 Task: Select Convenience. Add to cart, from 7-Eleven for 4749 Dog Hill Lane, Kensington, Kansas 66951, Cell Number 785-697-6934, following items : Edge Sensitive Skin Shave Gel with Aloe for Men - 1, Suave Professionals Men 2 in 1 Shampoo and Conditioner Ocean Charge (12.6 oz) - 1
Action: Mouse moved to (329, 138)
Screenshot: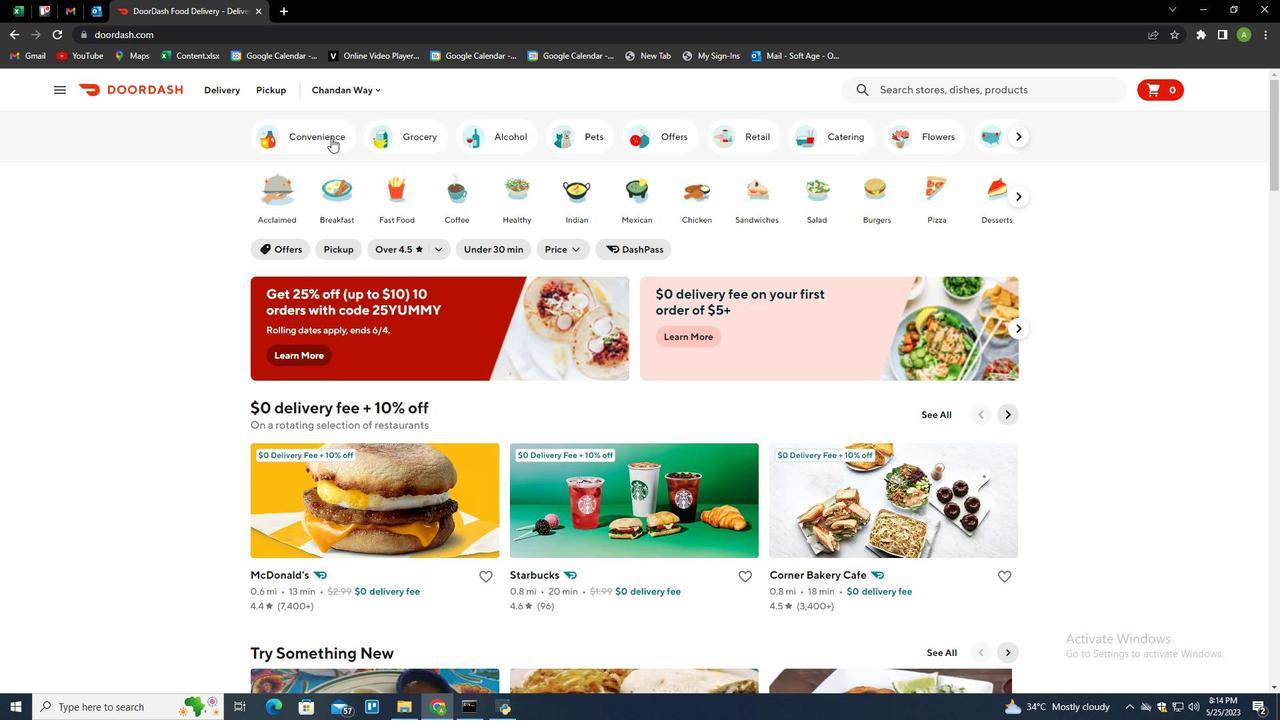 
Action: Mouse pressed left at (329, 138)
Screenshot: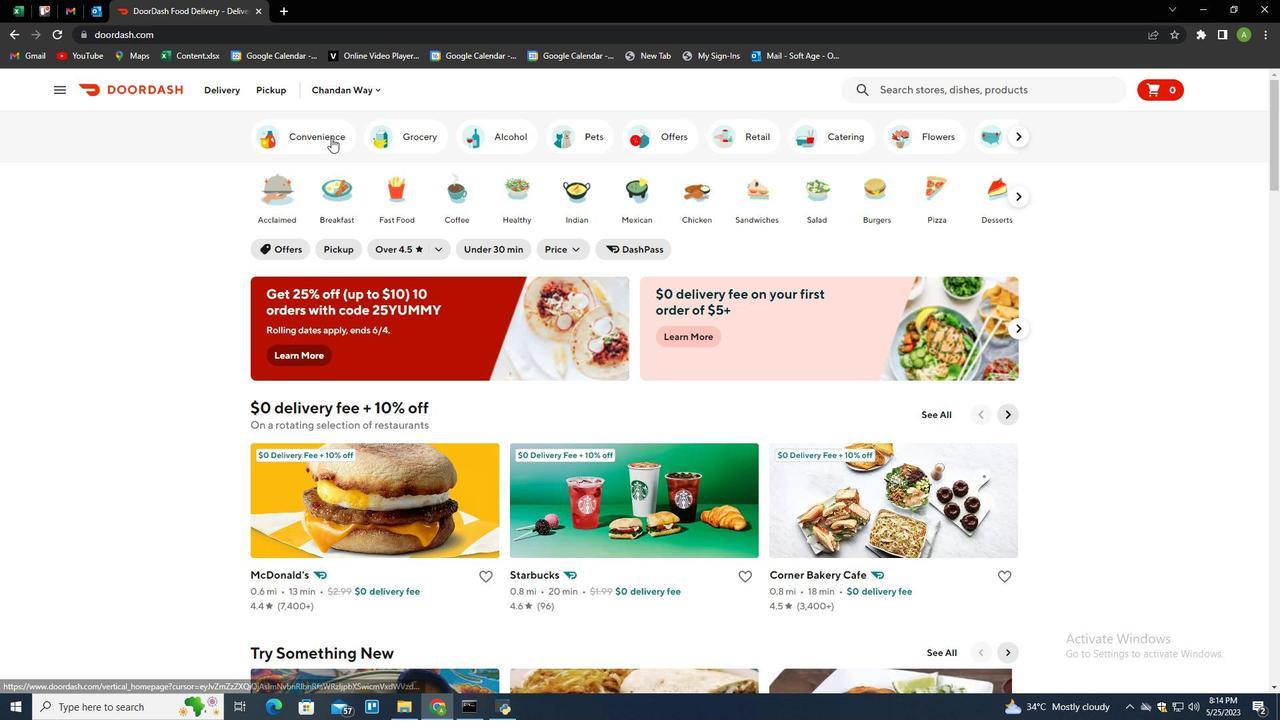 
Action: Mouse moved to (418, 511)
Screenshot: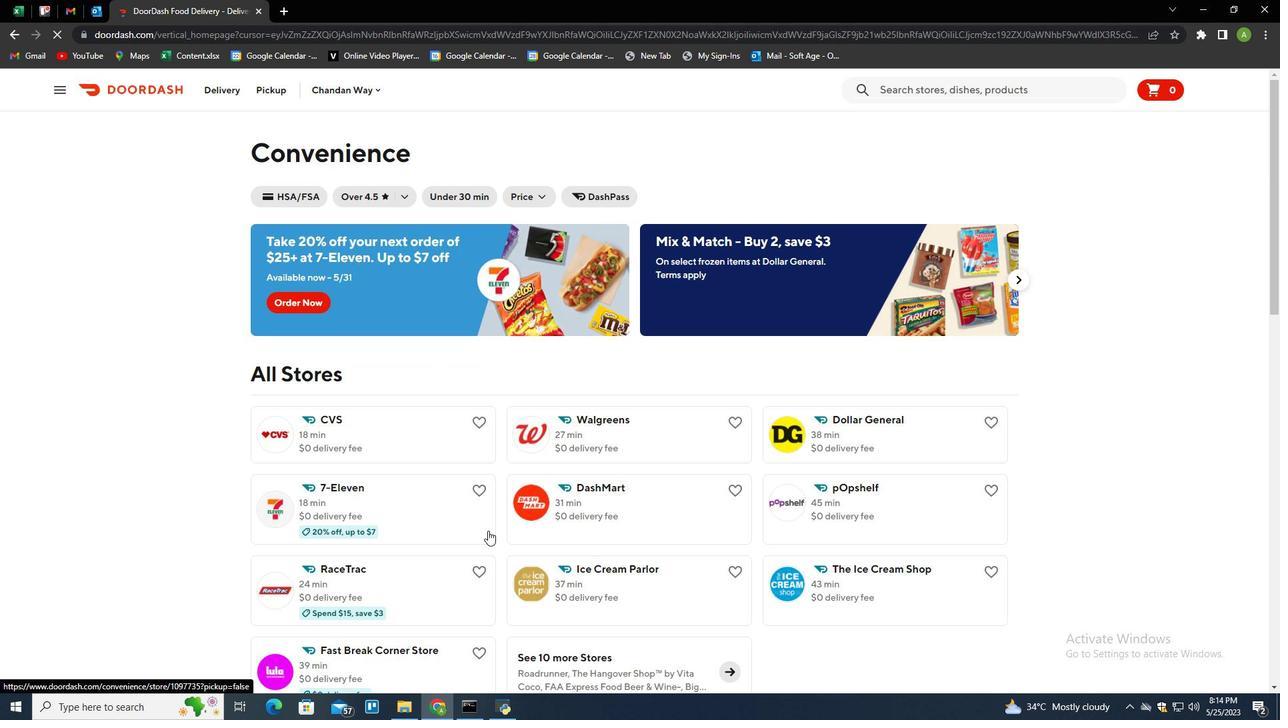 
Action: Mouse pressed left at (418, 511)
Screenshot: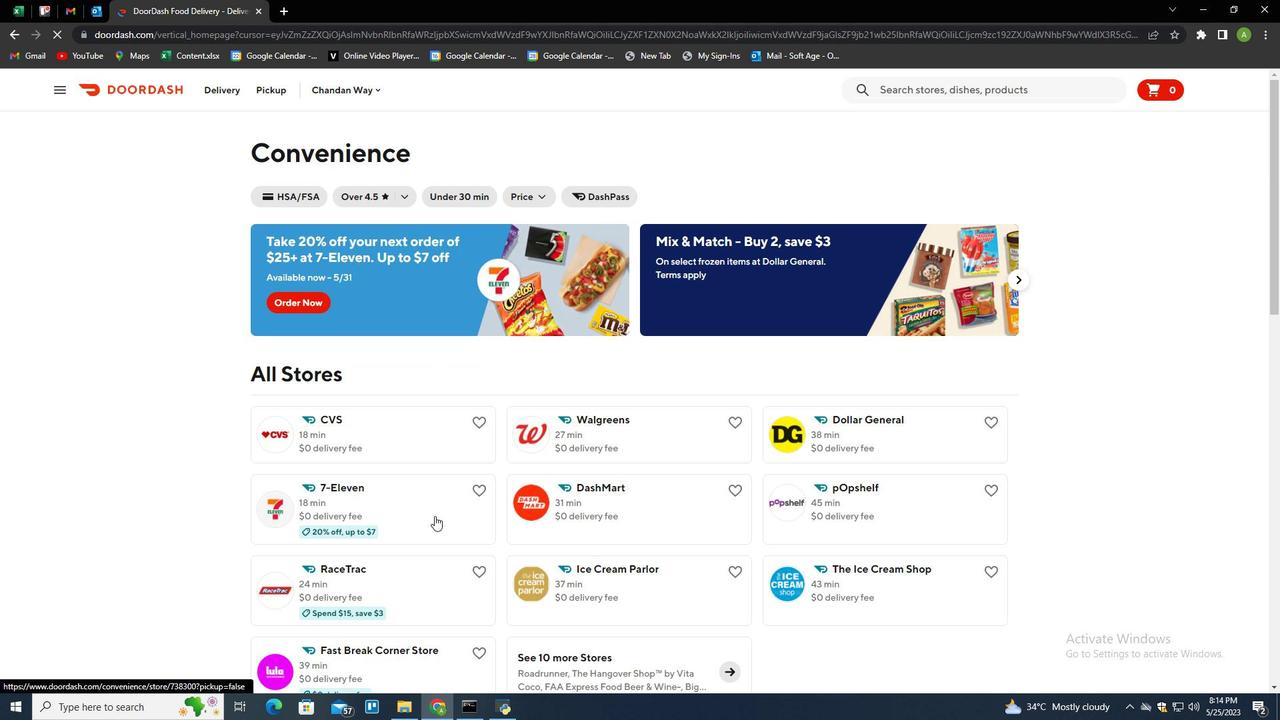 
Action: Mouse moved to (272, 82)
Screenshot: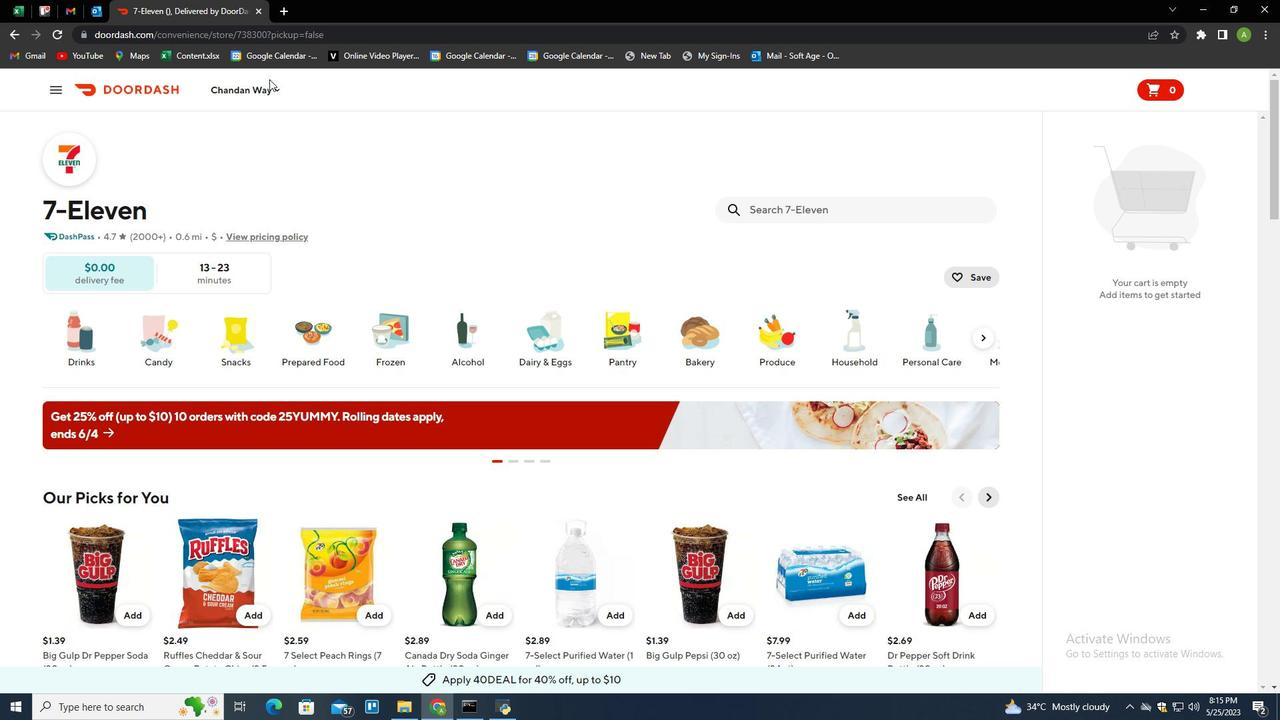 
Action: Mouse pressed left at (272, 82)
Screenshot: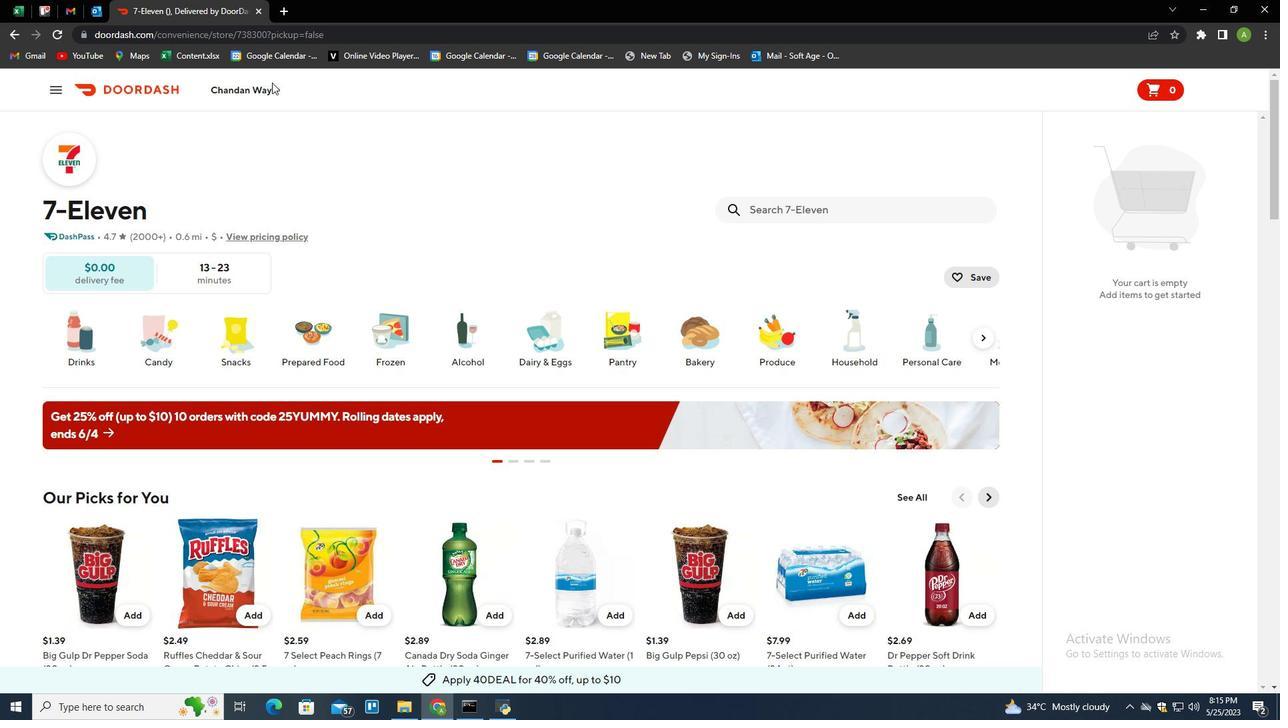 
Action: Mouse moved to (278, 90)
Screenshot: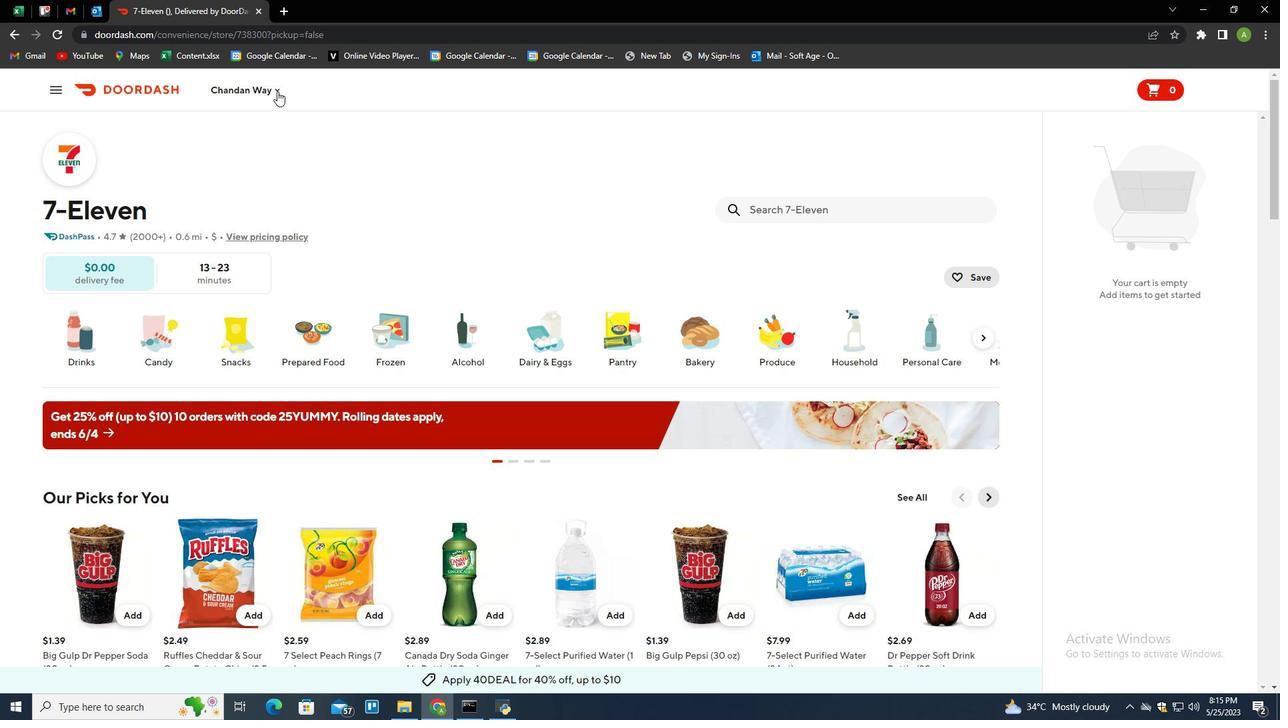 
Action: Mouse pressed left at (278, 90)
Screenshot: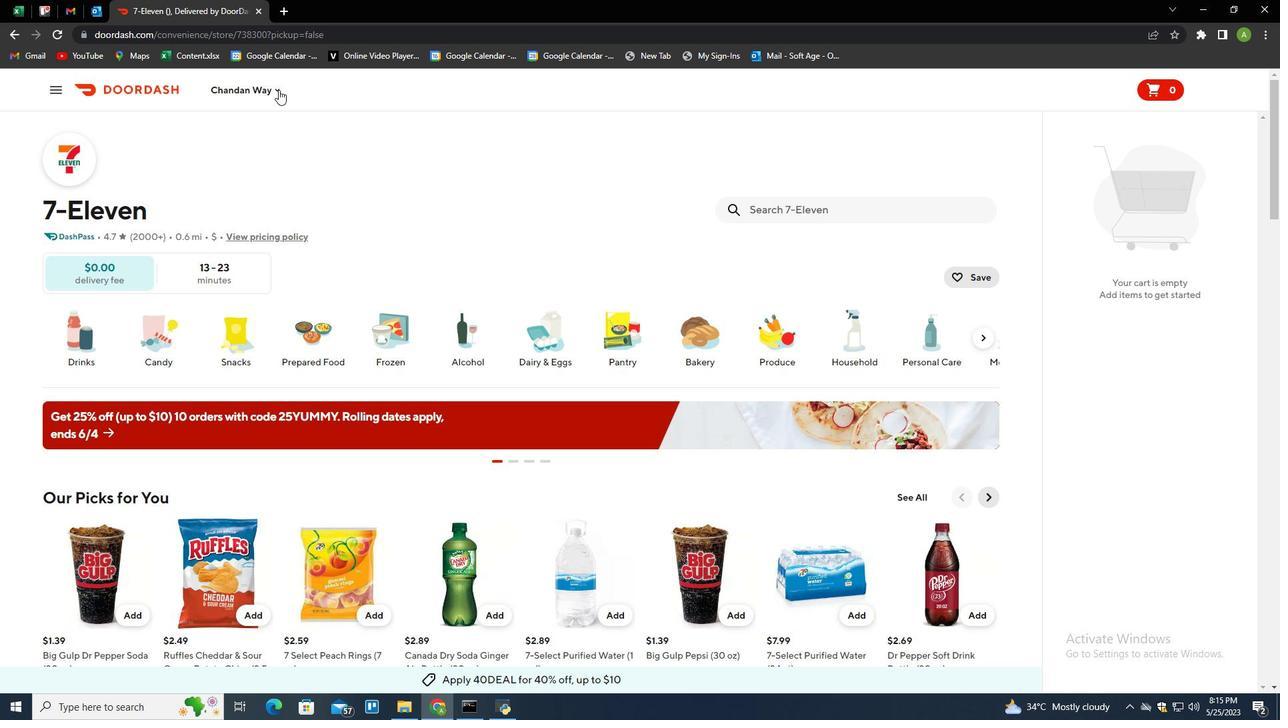 
Action: Mouse moved to (272, 148)
Screenshot: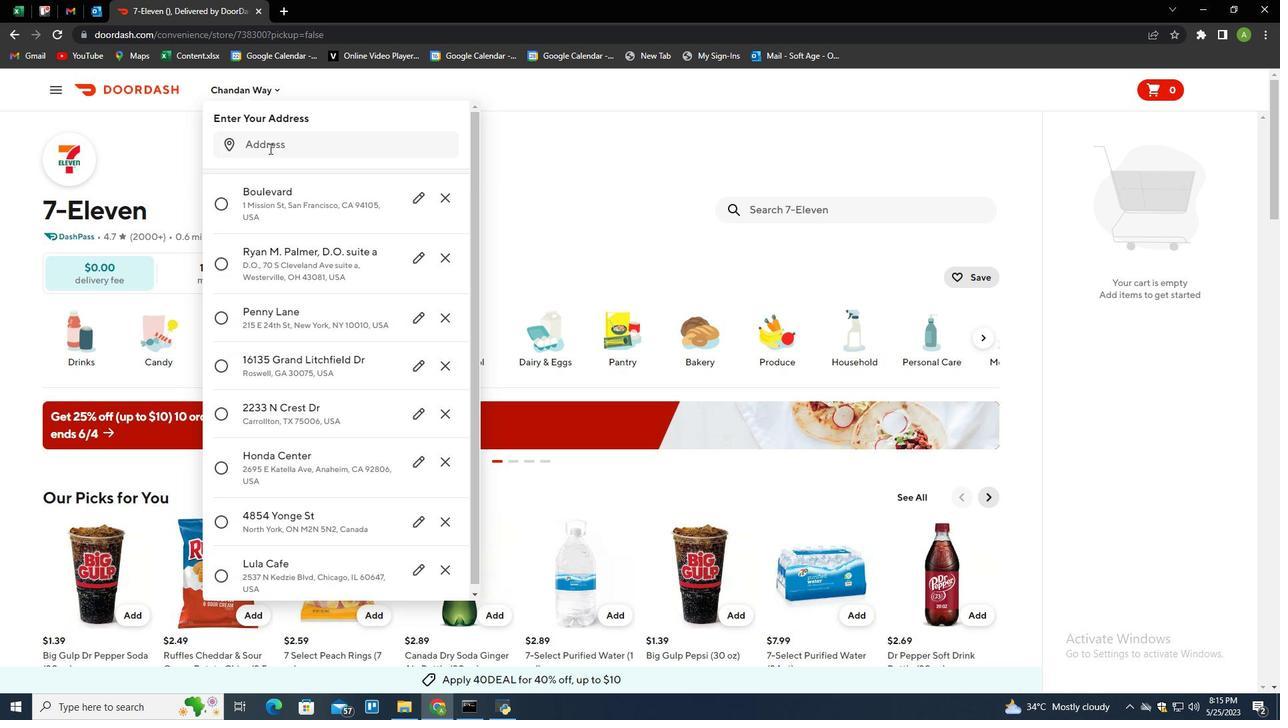 
Action: Mouse pressed left at (272, 148)
Screenshot: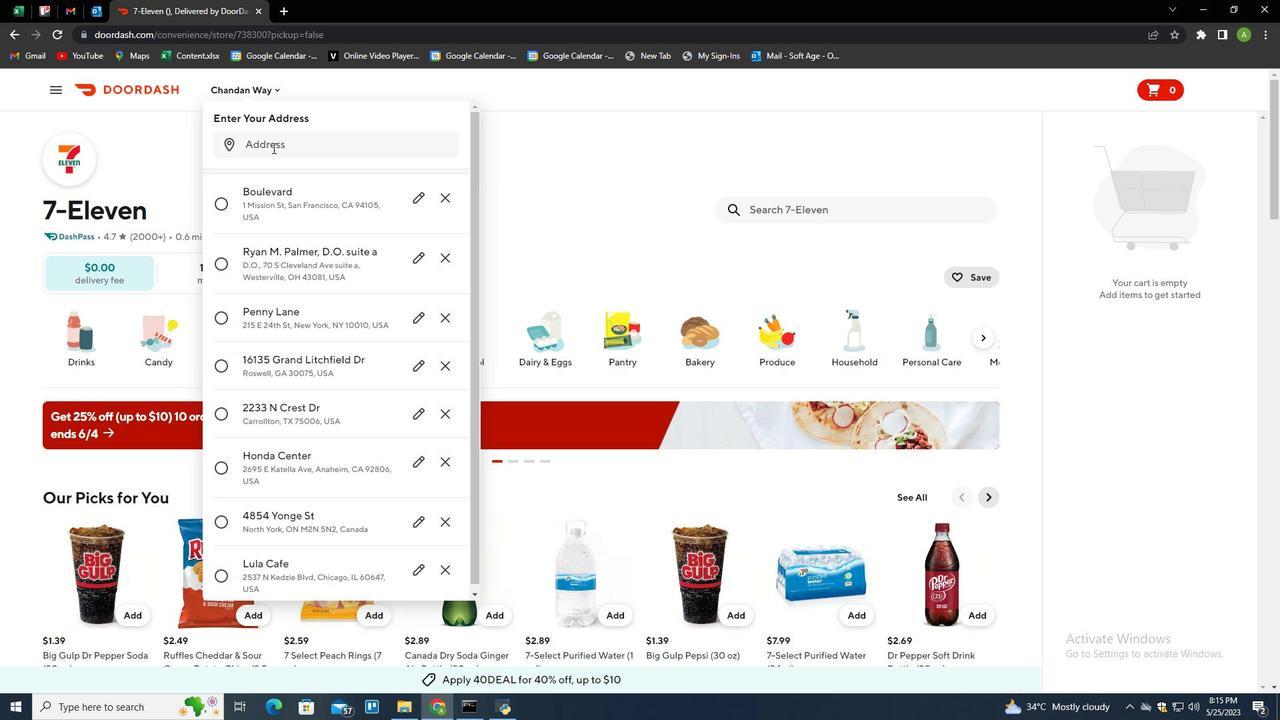 
Action: Mouse moved to (252, 184)
Screenshot: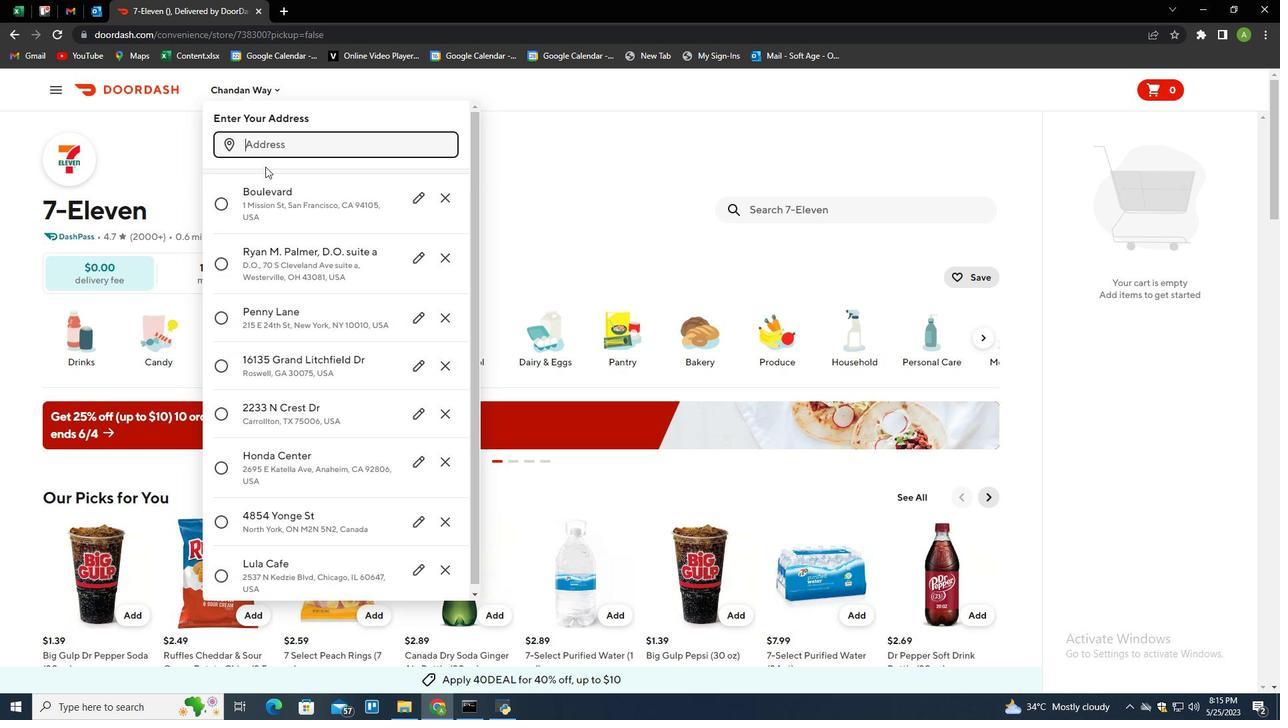 
Action: Key pressed 4749<Key.space>dog<Key.space>hill<Key.space>lane<Key.space><Key.backspace>,<Key.space>kensington,<Key.space>kansas<Key.space>66951<Key.enter>
Screenshot: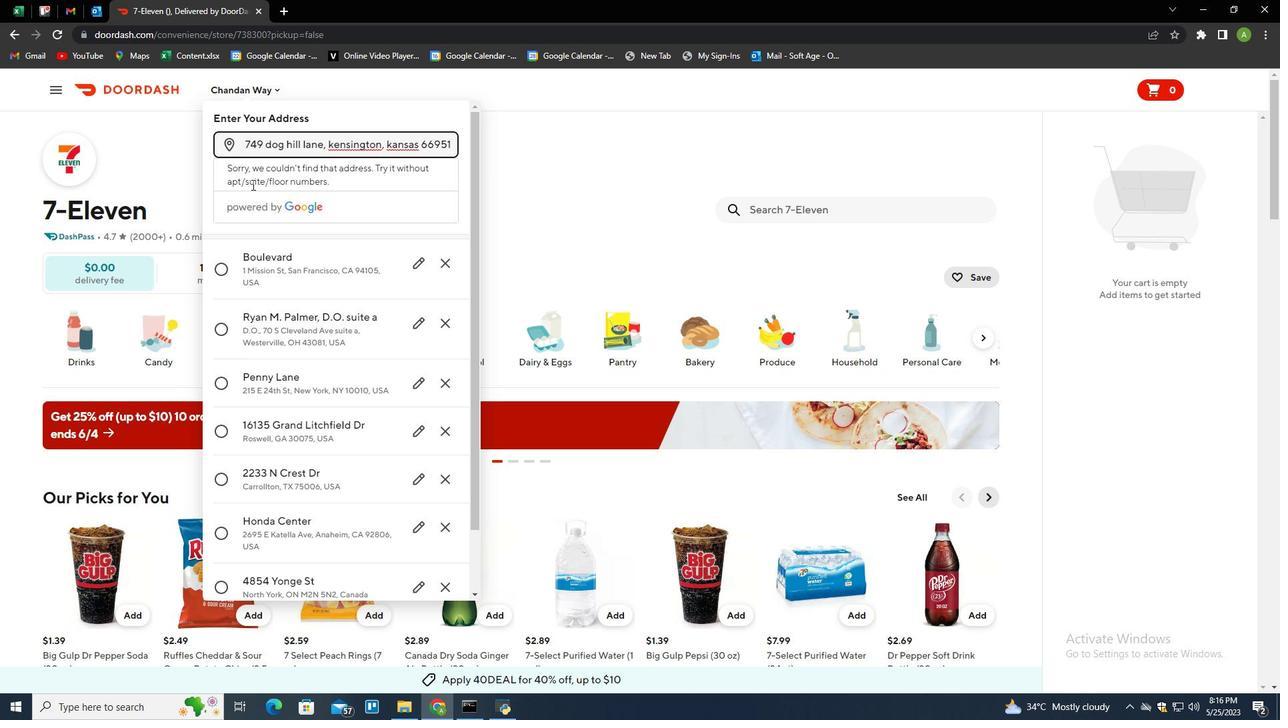 
Action: Mouse moved to (430, 539)
Screenshot: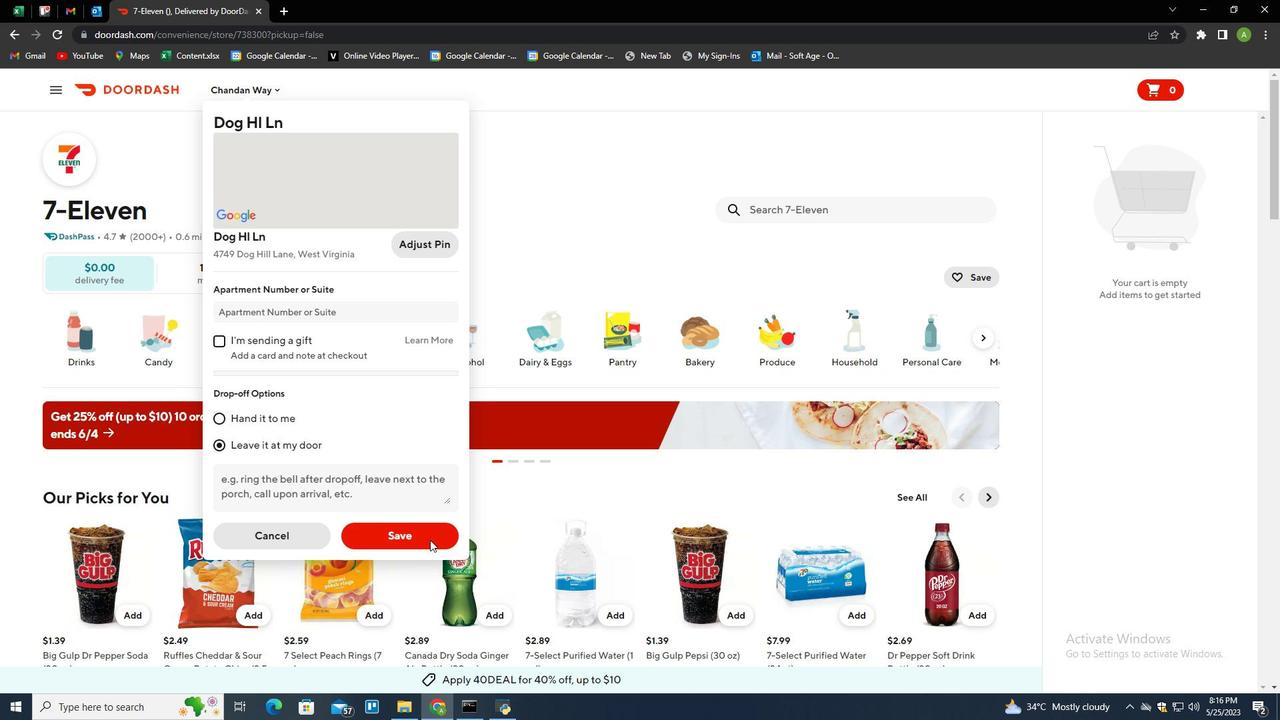 
Action: Mouse pressed left at (430, 539)
Screenshot: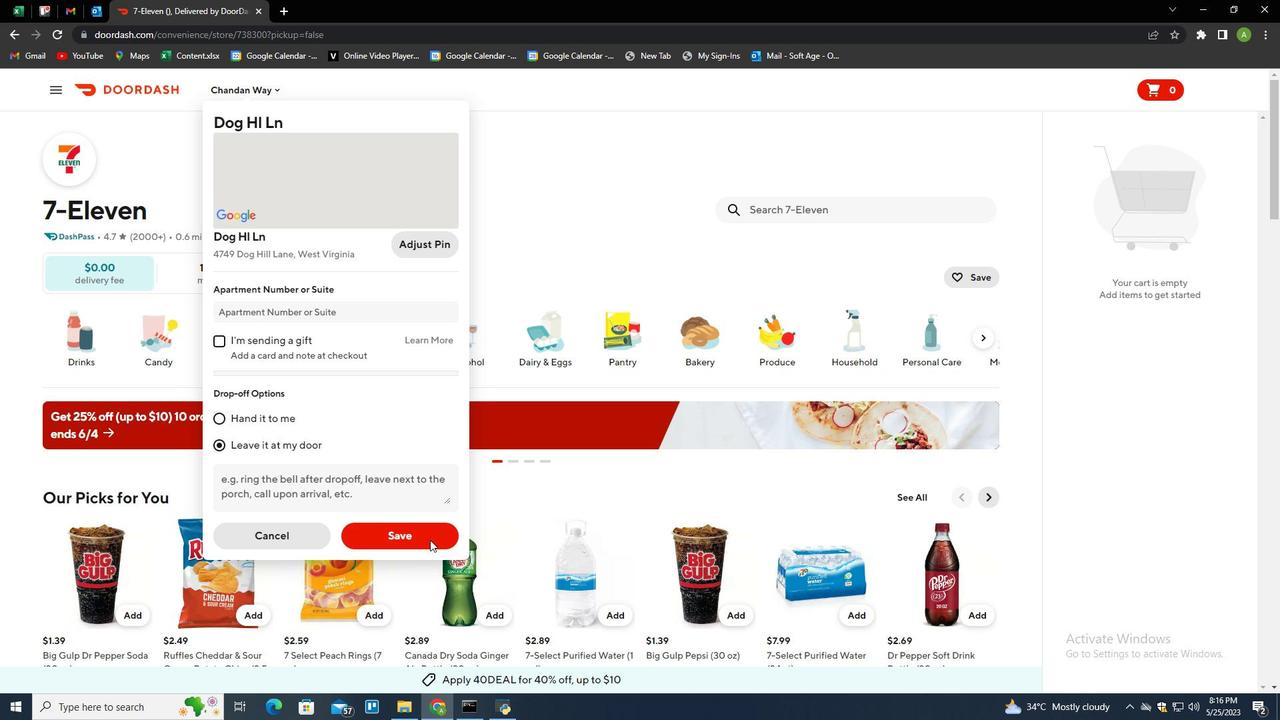 
Action: Mouse moved to (789, 214)
Screenshot: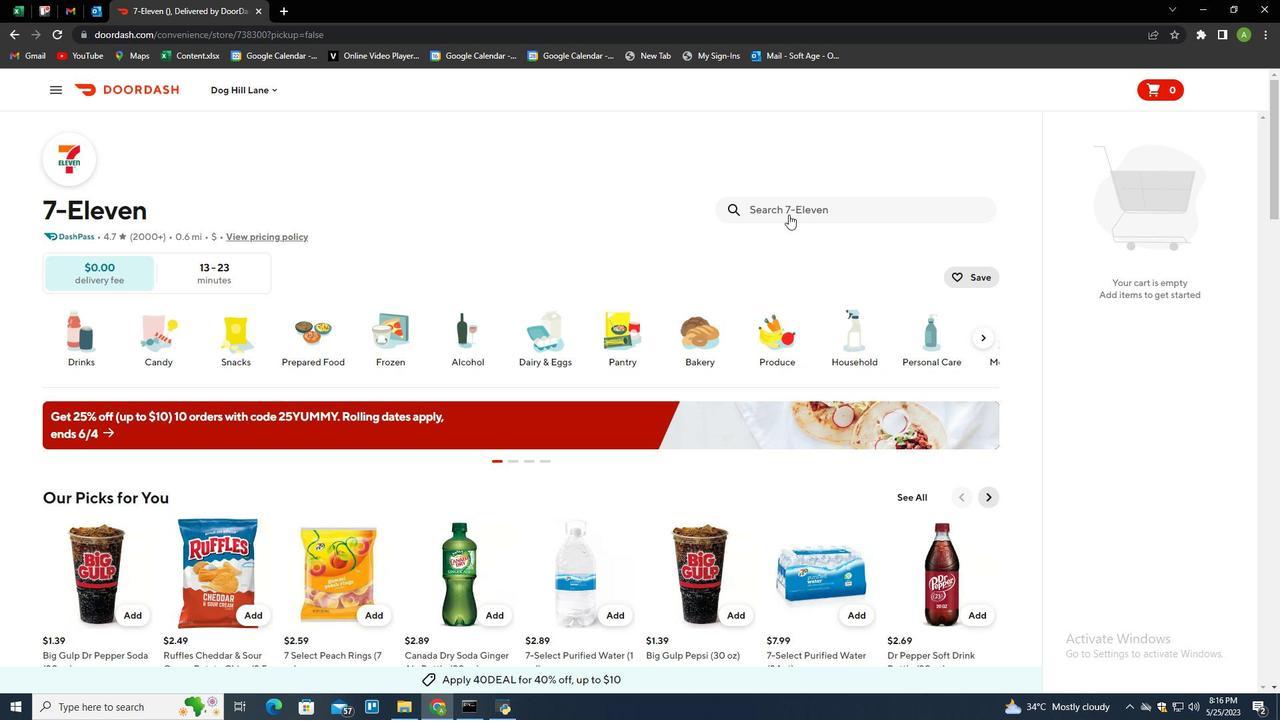 
Action: Mouse pressed left at (789, 214)
Screenshot: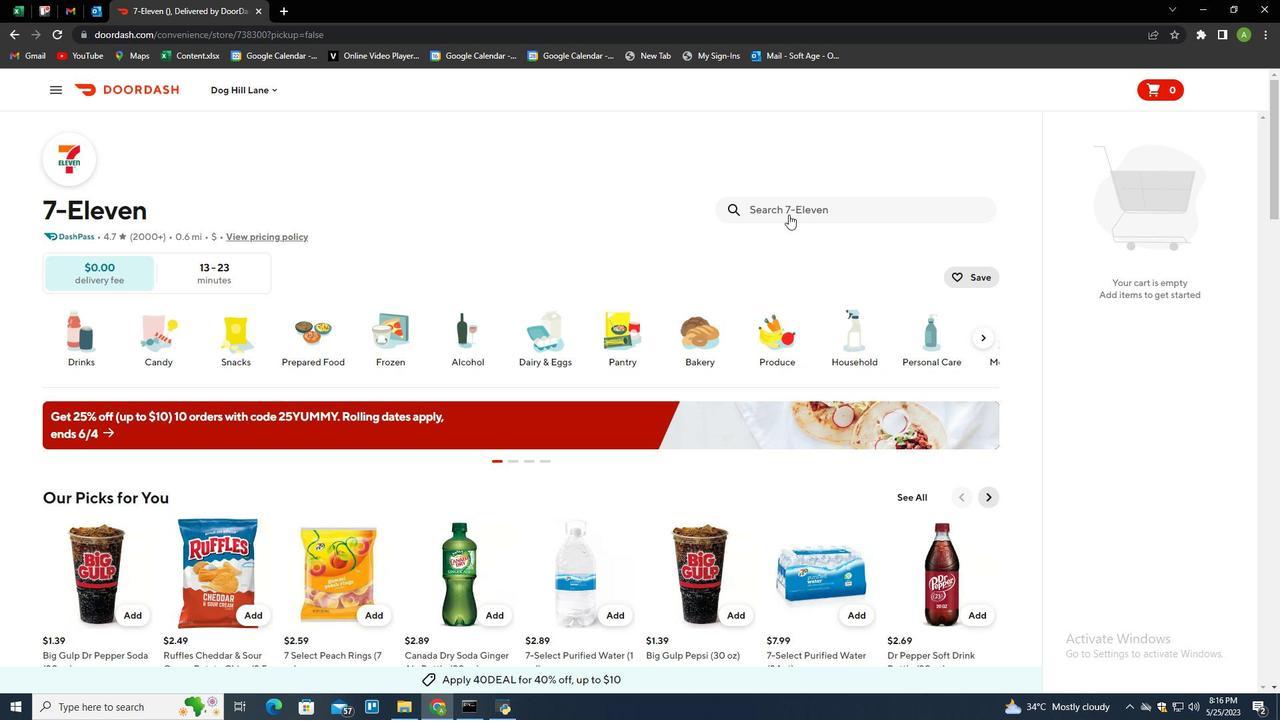 
Action: Mouse moved to (759, 240)
Screenshot: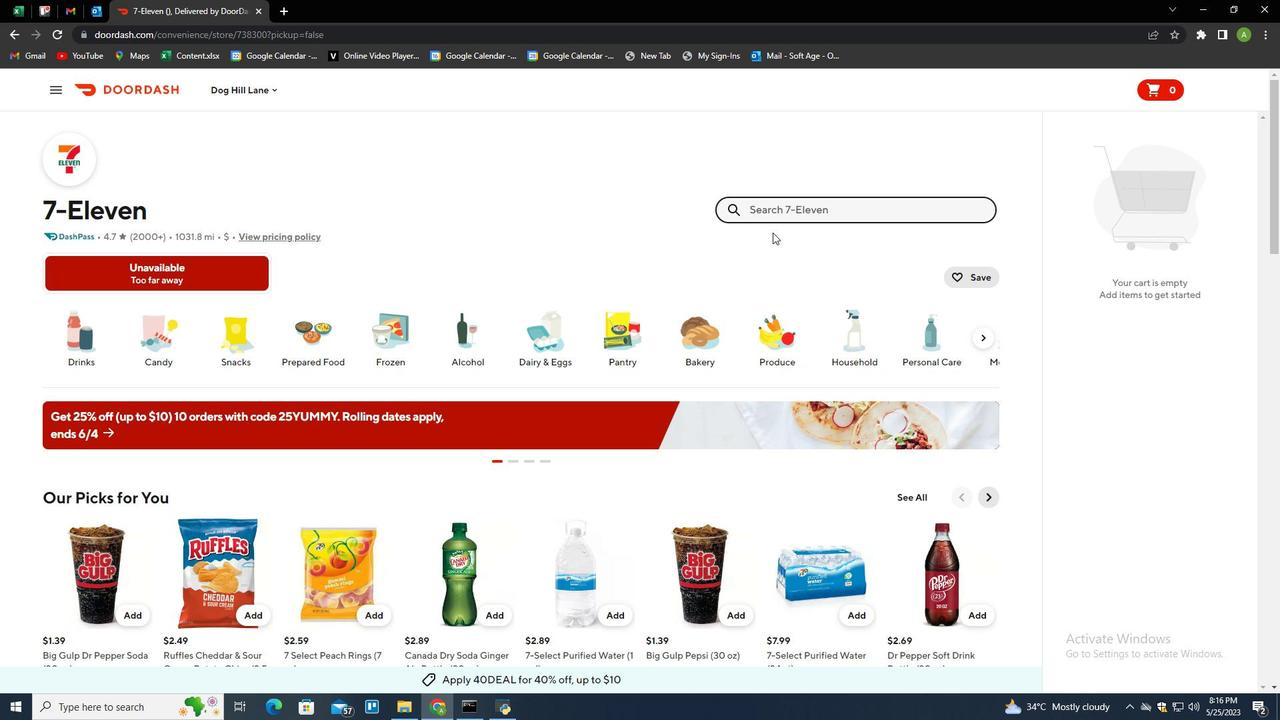 
Action: Key pressed edge<Key.space>senstive<Key.space>skin<Key.space>shave<Key.space>gel<Key.space>with<Key.space>aloe<Key.space>for<Key.space>men<Key.enter>
Screenshot: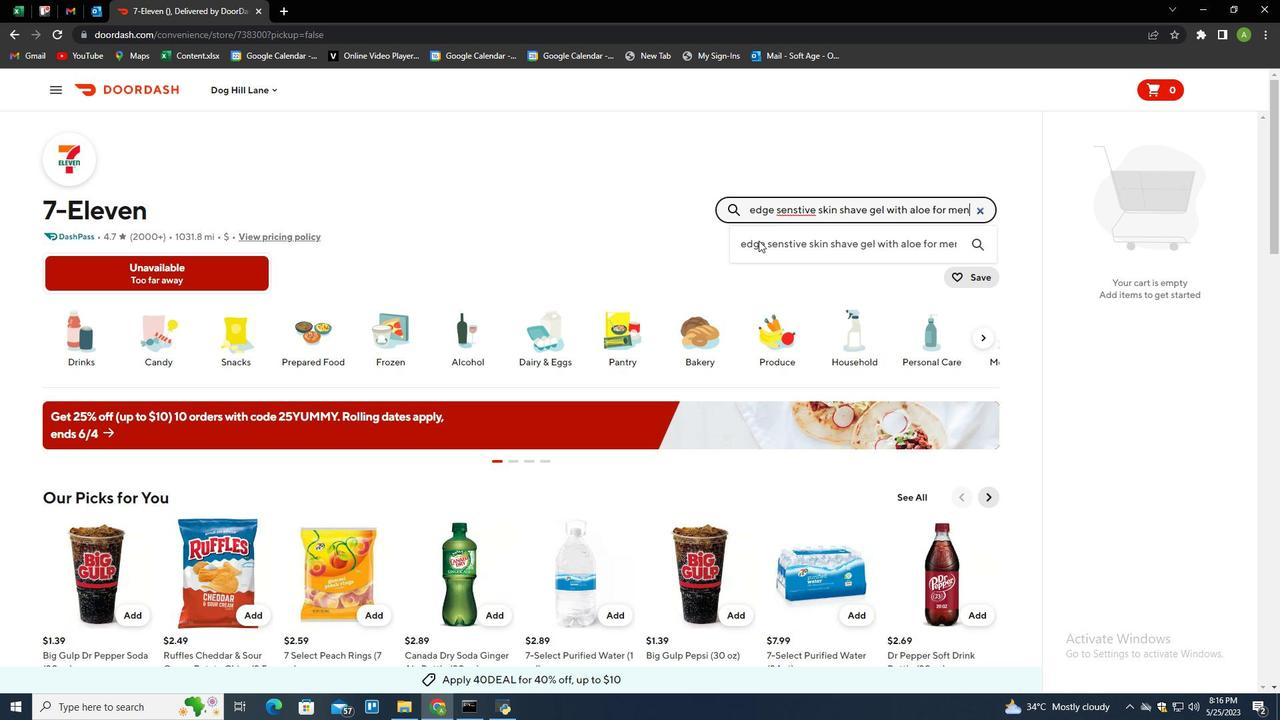
Action: Mouse moved to (112, 373)
Screenshot: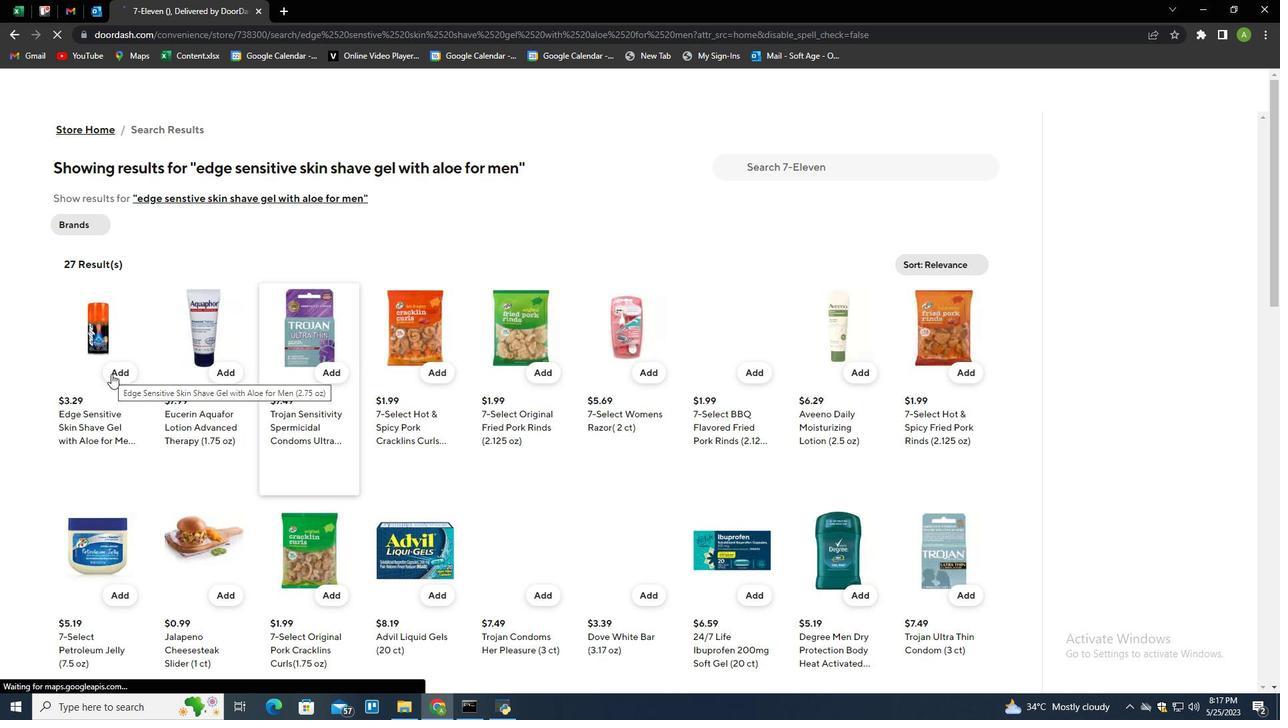 
Action: Mouse pressed left at (112, 373)
Screenshot: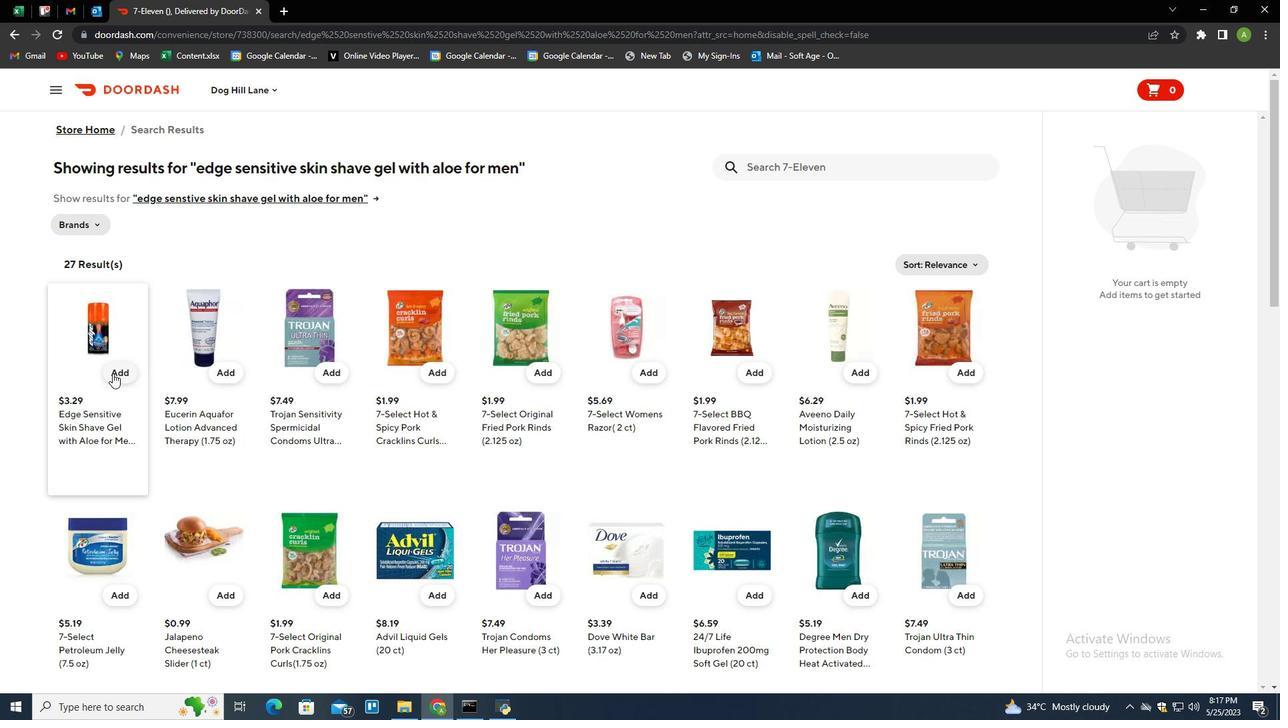 
Action: Mouse moved to (766, 166)
Screenshot: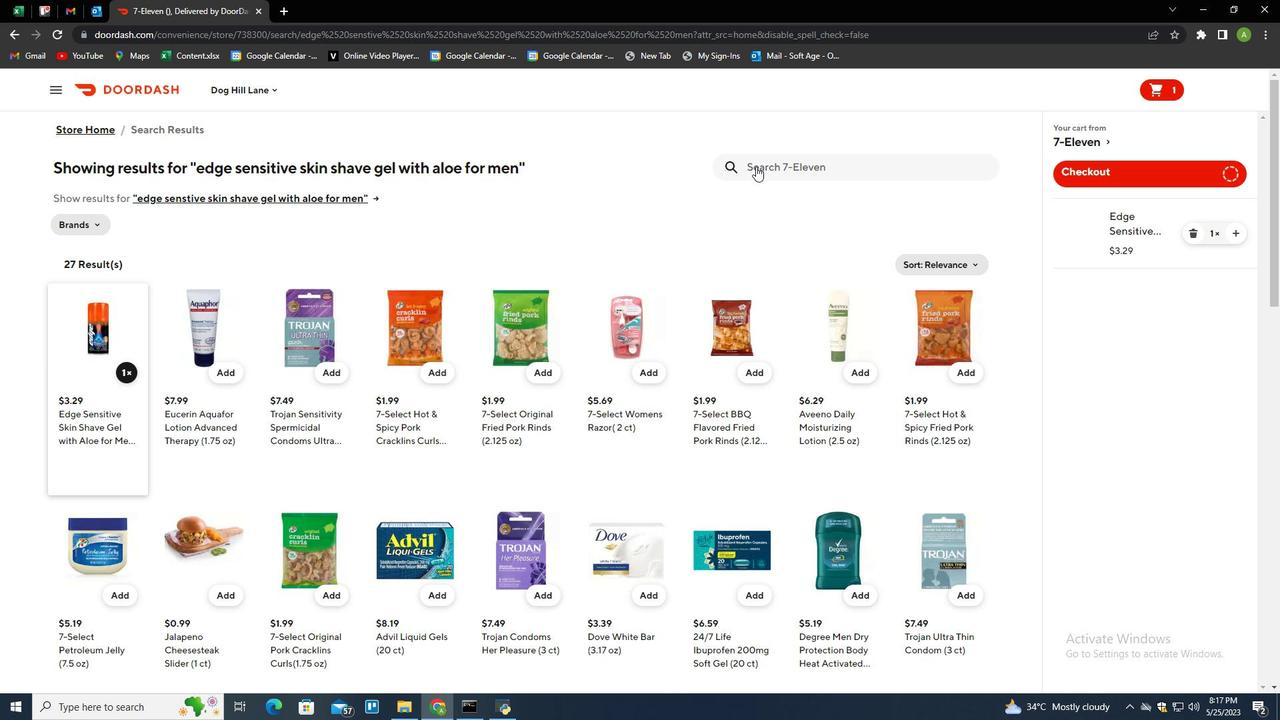 
Action: Mouse pressed left at (766, 166)
Screenshot: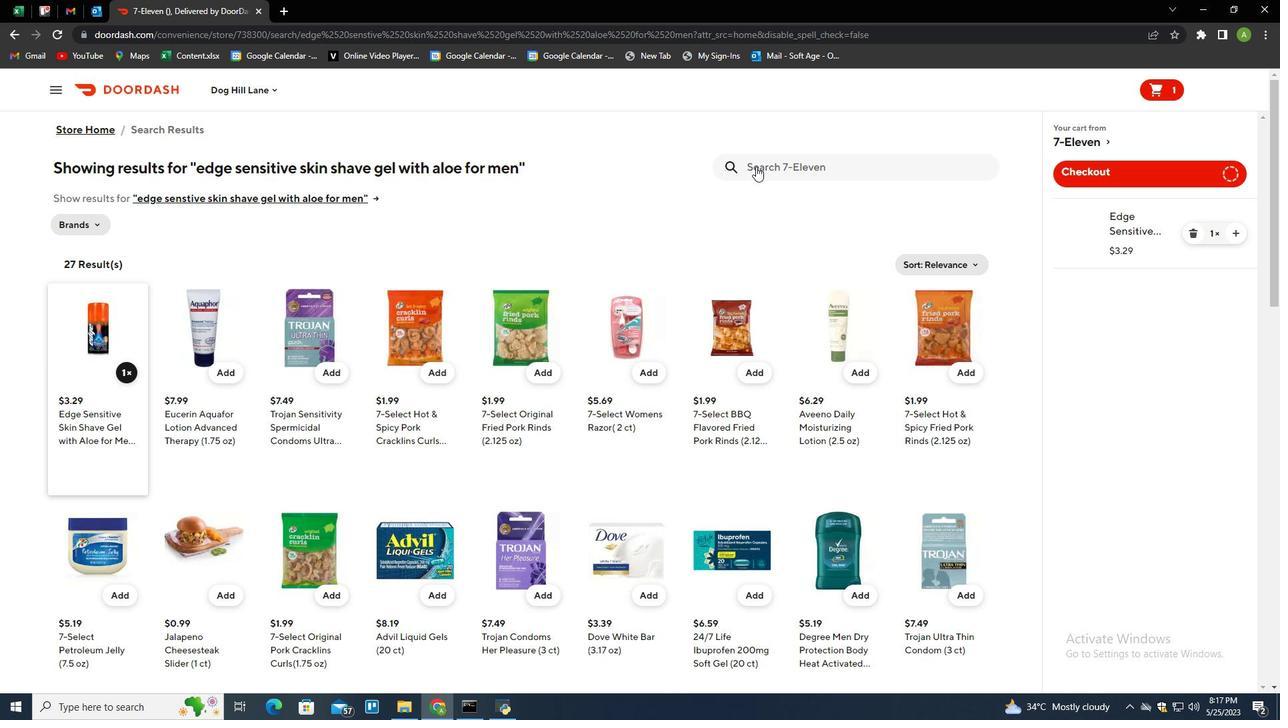 
Action: Mouse moved to (672, 195)
Screenshot: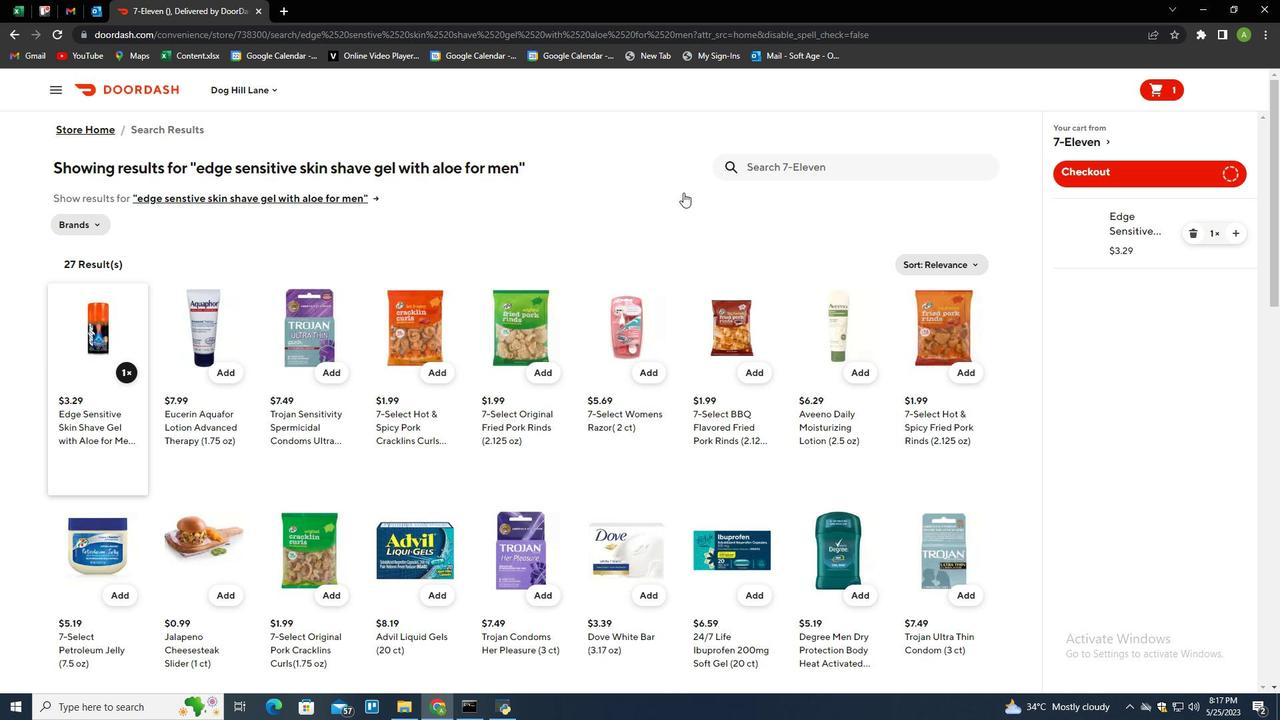 
Action: Key pressed suave<Key.space>professionals<Key.space>men<Key.space>2<Key.space>in<Key.space>1<Key.backspace>1<Key.space>shampoo<Key.space>and<Key.space>conditioner<Key.space>ocean<Key.space>charge<Key.space><Key.shift>(12.6<Key.shift><Key.shift><Key.shift><Key.shift><Key.shift><Key.shift><Key.shift><Key.shift><Key.shift><Key.shift><Key.shift><Key.space>oz<Key.shift>)<Key.enter>
Screenshot: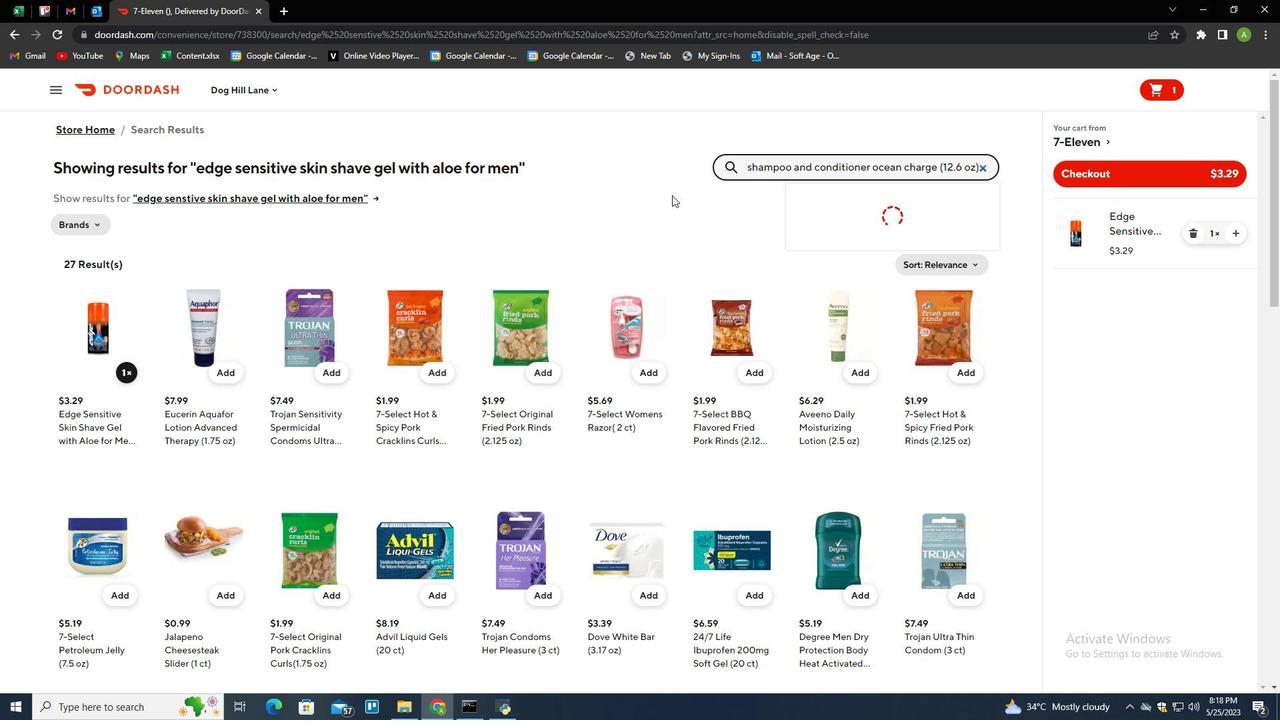 
Action: Mouse moved to (116, 366)
Screenshot: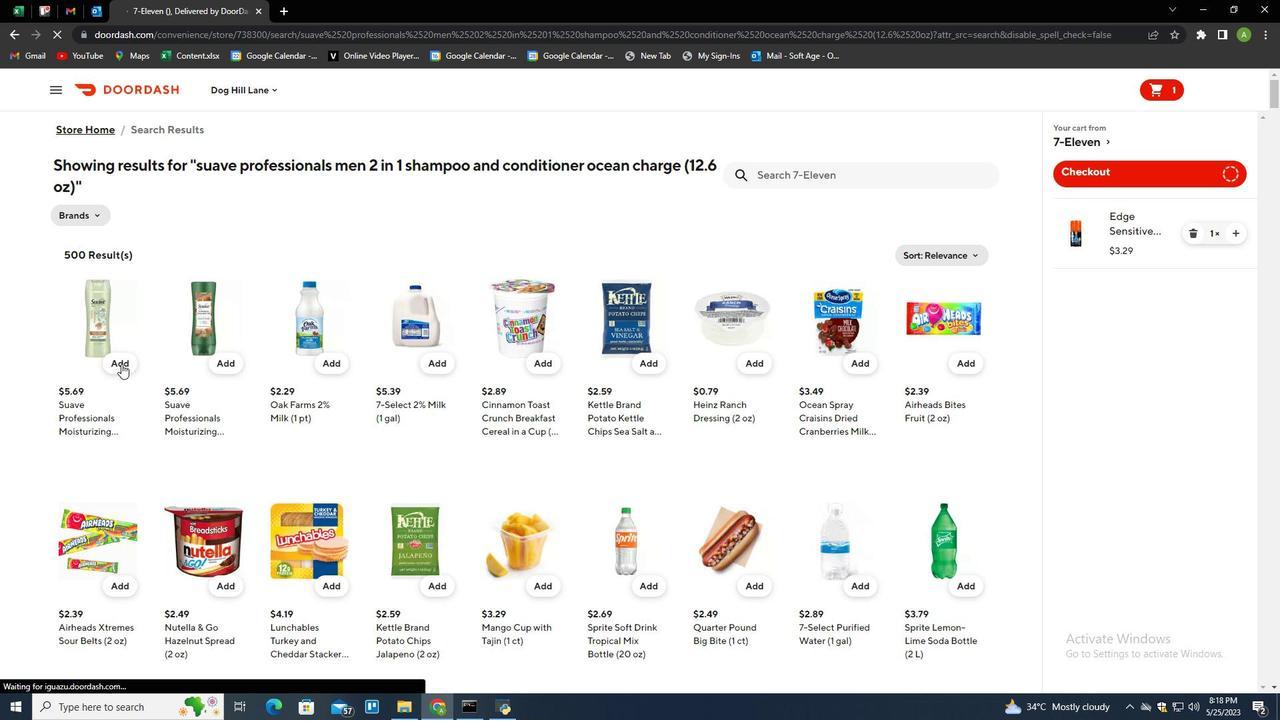 
Action: Mouse pressed left at (116, 366)
Screenshot: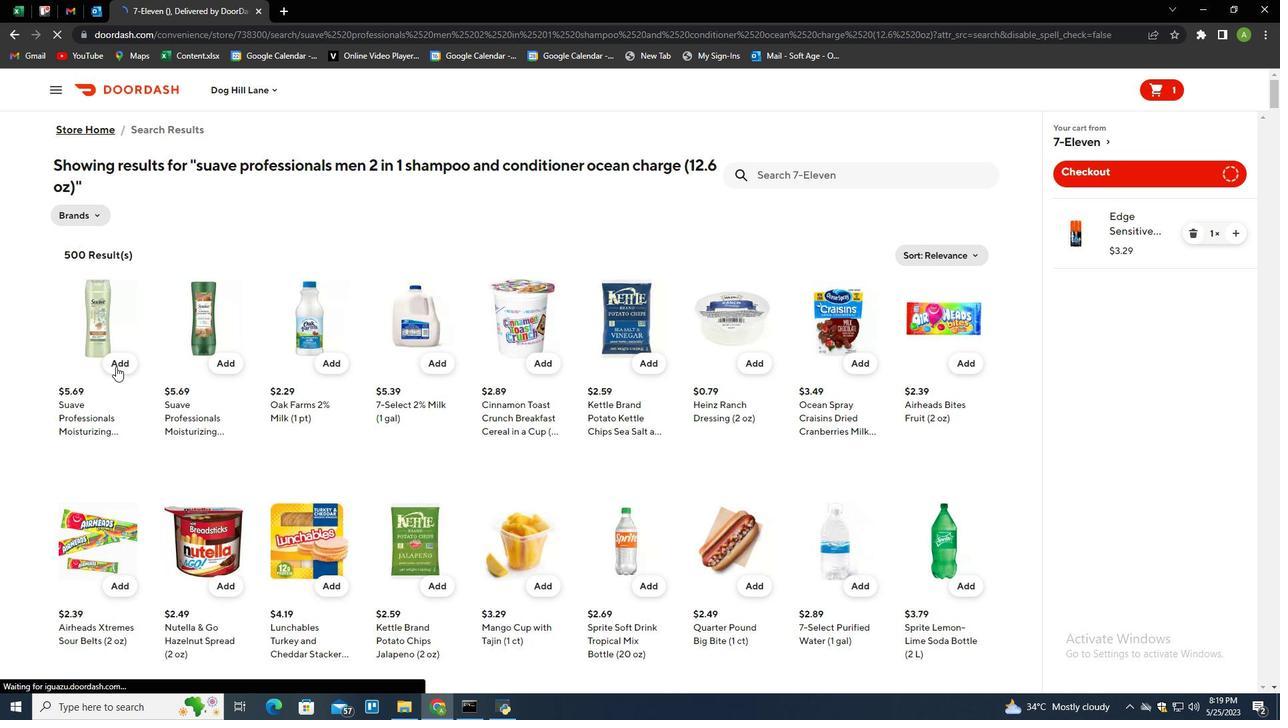 
Action: Mouse moved to (1080, 175)
Screenshot: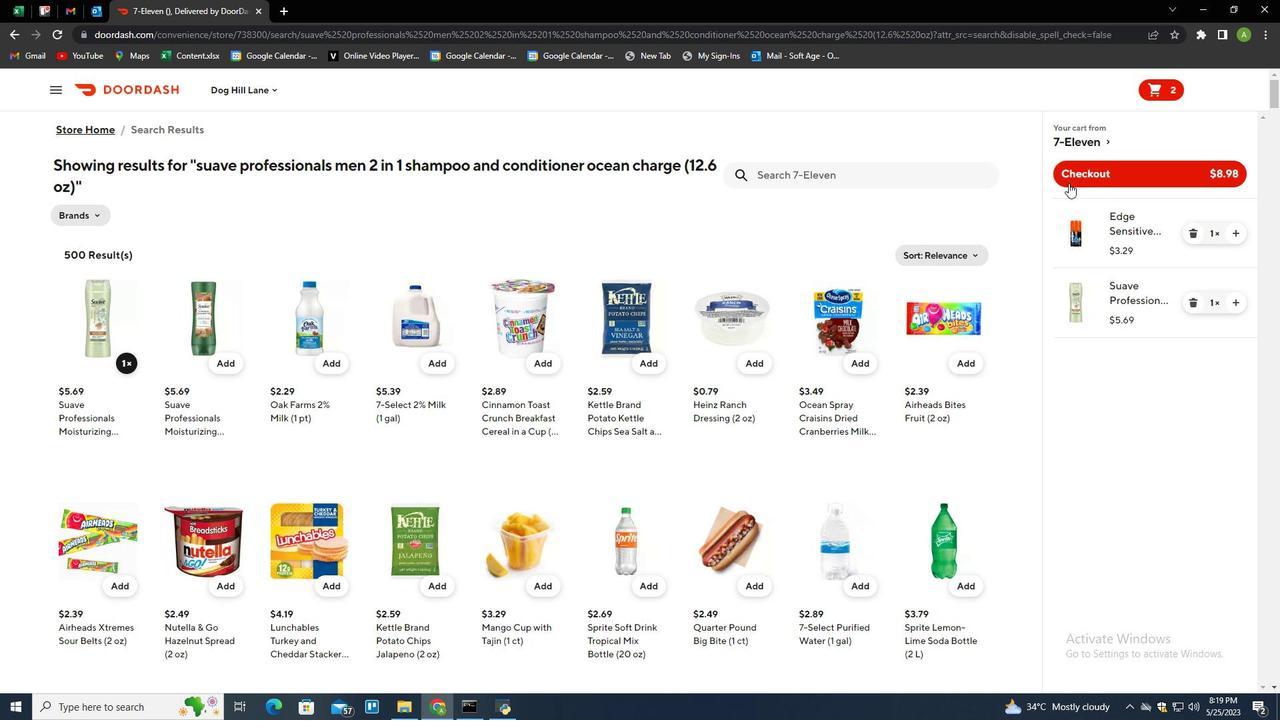 
Action: Mouse pressed left at (1080, 175)
Screenshot: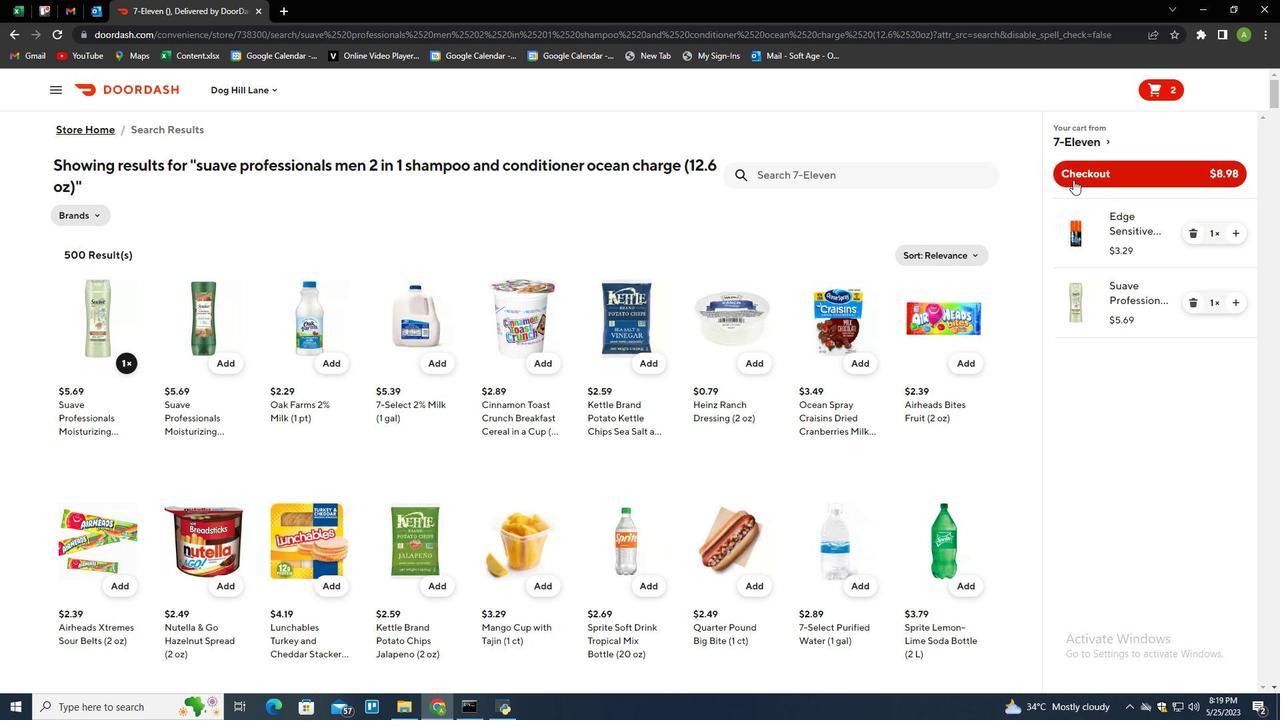 
Action: Mouse moved to (1017, 190)
Screenshot: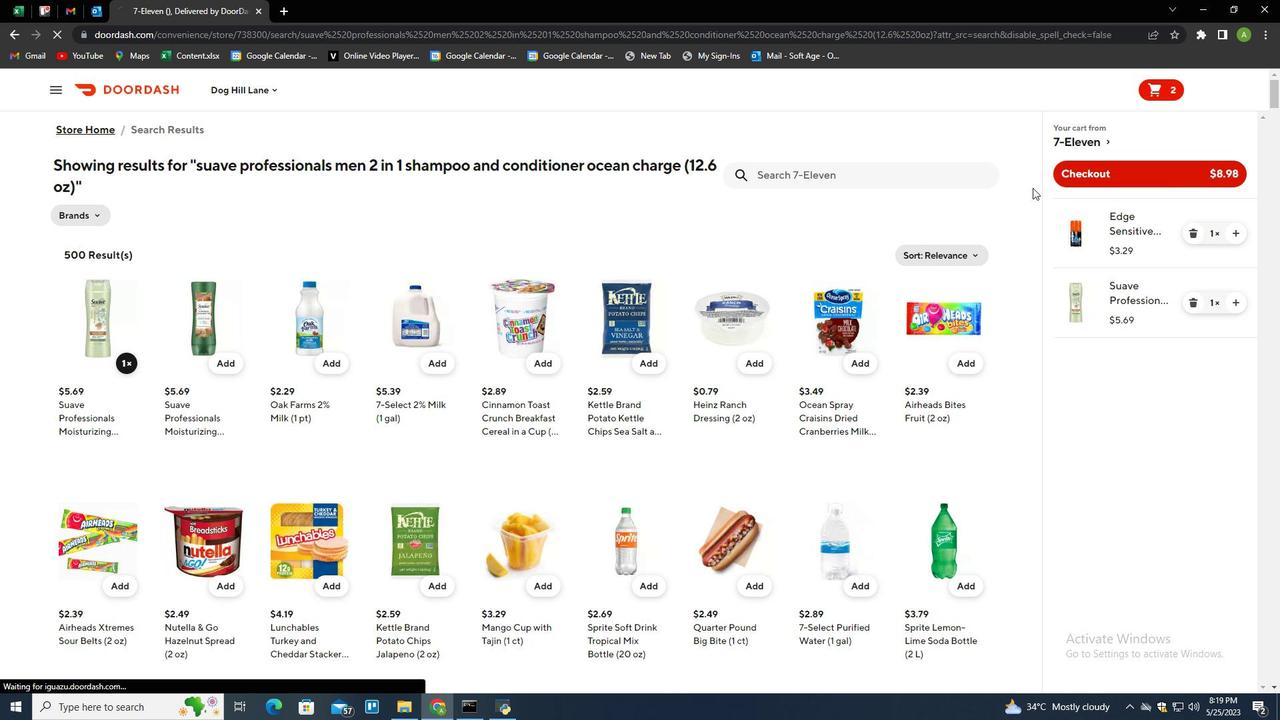 
